 Task: On the page apply the page number position in the show on the first page.
Action: Mouse moved to (160, 71)
Screenshot: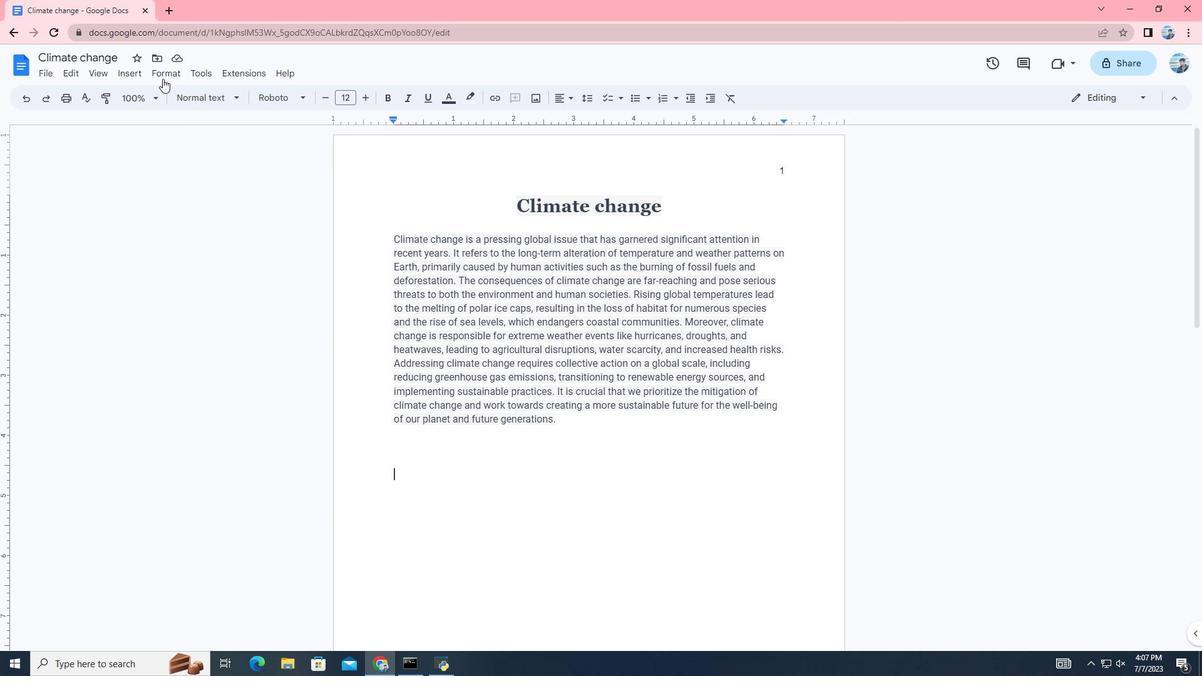 
Action: Mouse pressed left at (160, 71)
Screenshot: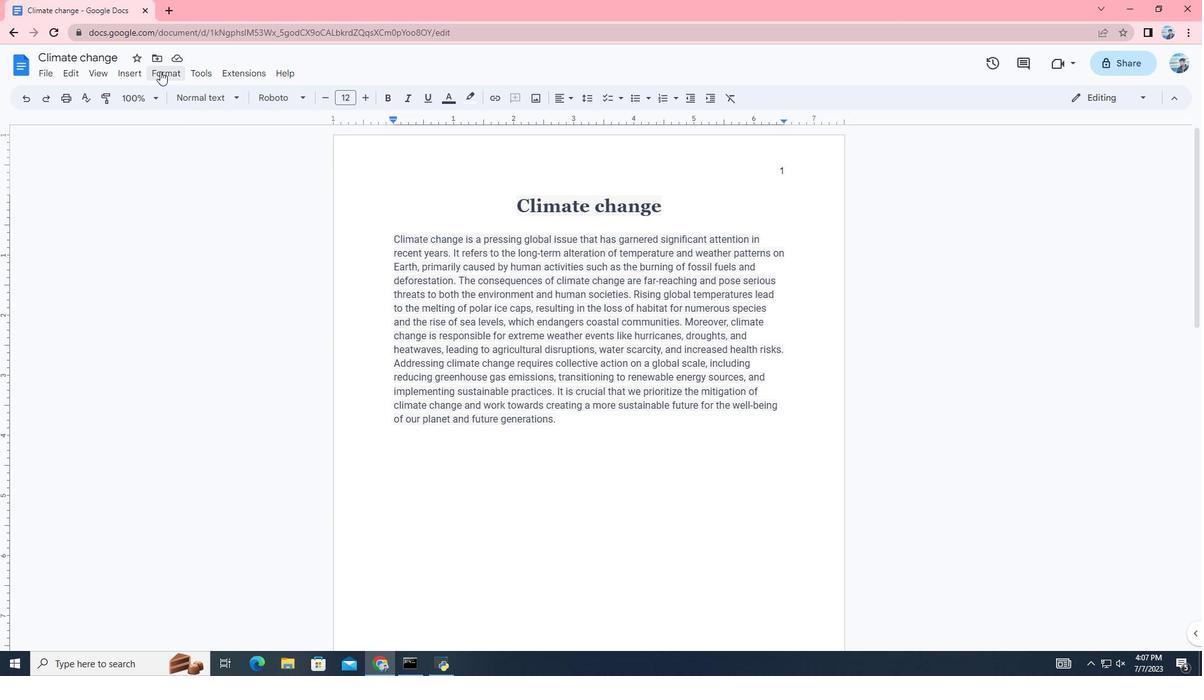
Action: Mouse moved to (222, 240)
Screenshot: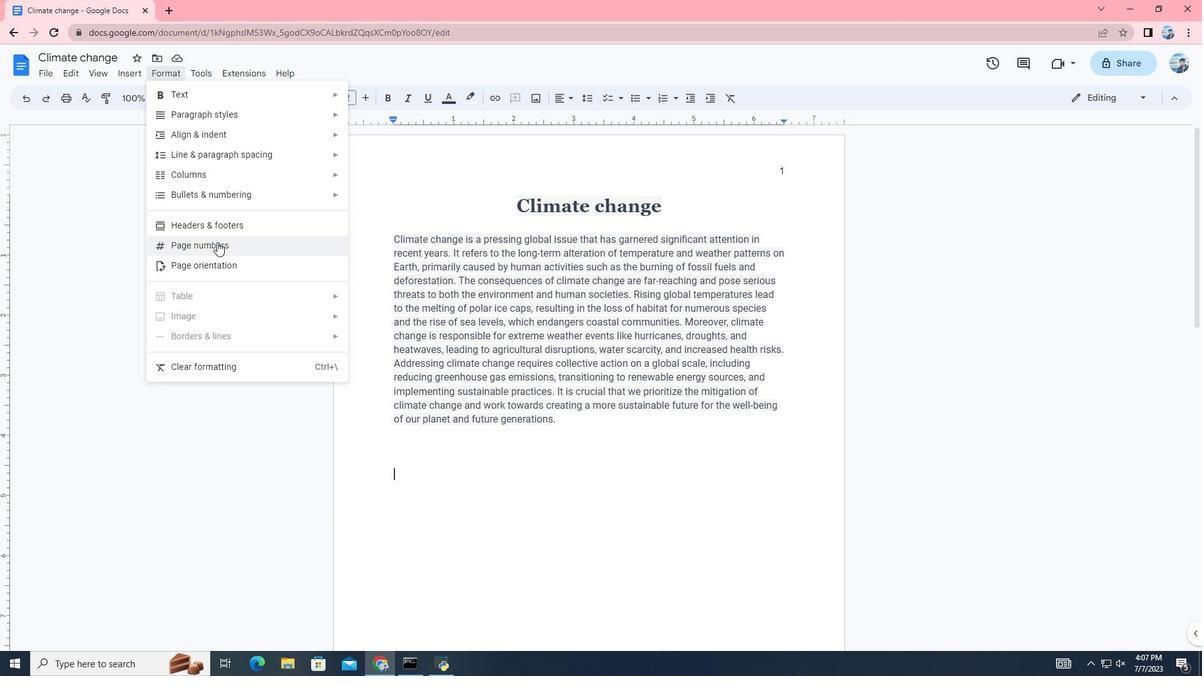 
Action: Mouse pressed left at (222, 240)
Screenshot: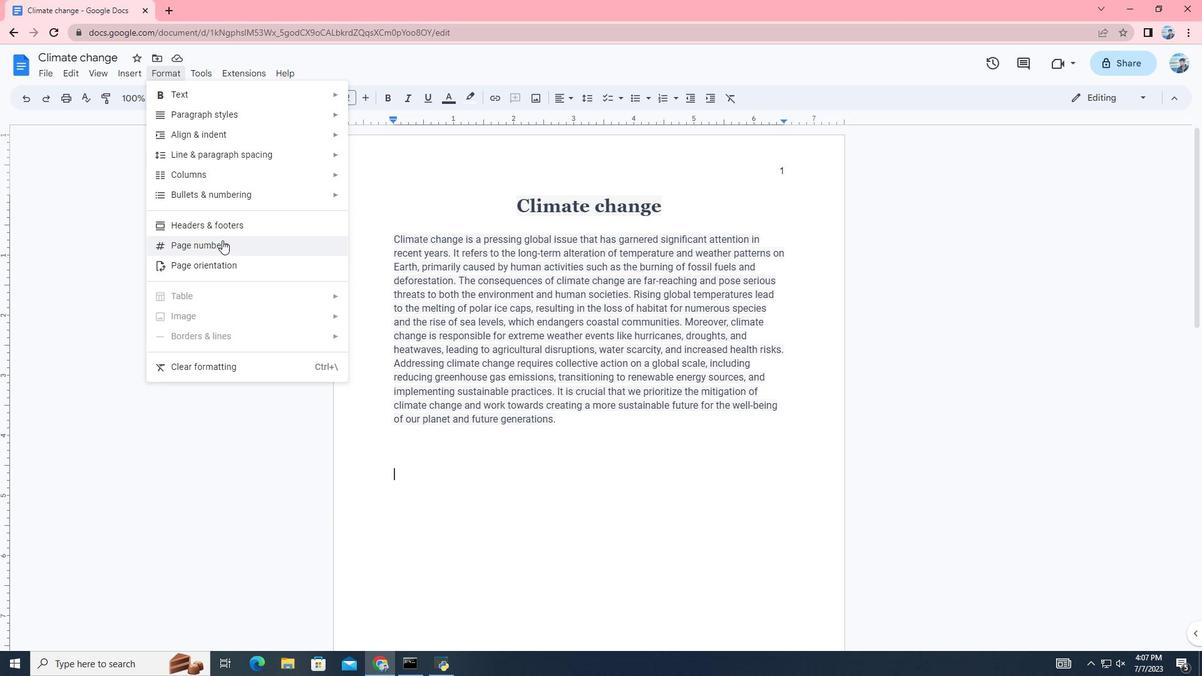 
Action: Mouse moved to (507, 313)
Screenshot: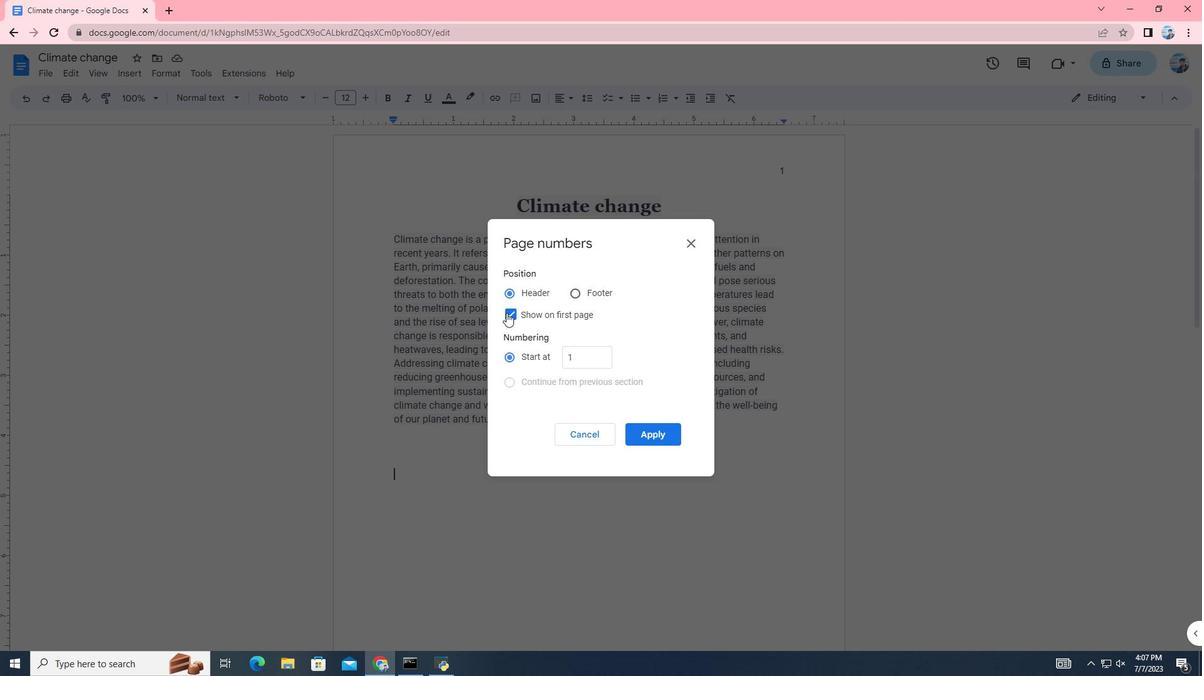 
Action: Mouse pressed left at (507, 313)
Screenshot: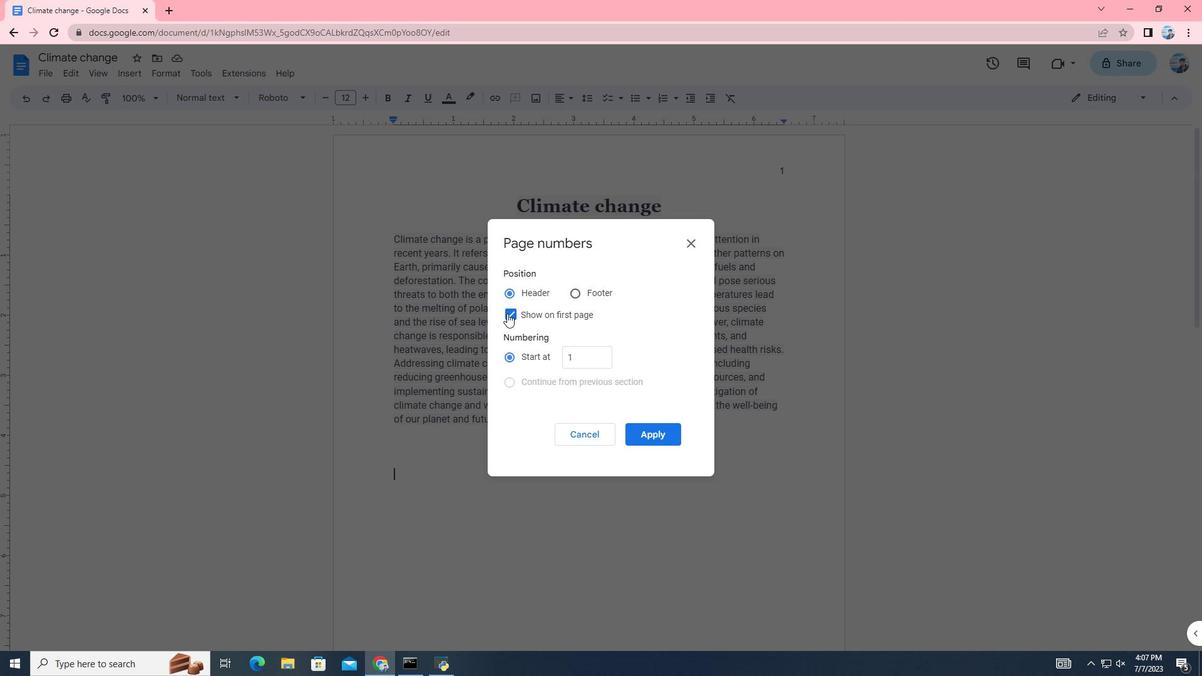 
Action: Mouse moved to (509, 313)
Screenshot: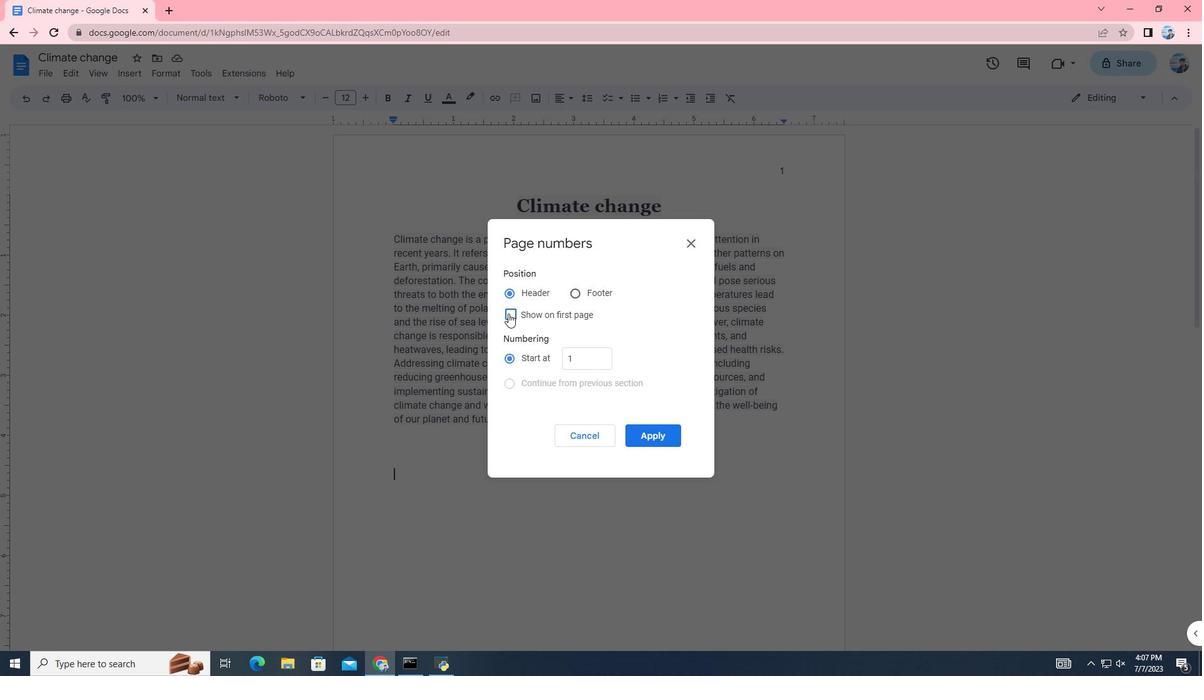 
Action: Mouse pressed left at (509, 313)
Screenshot: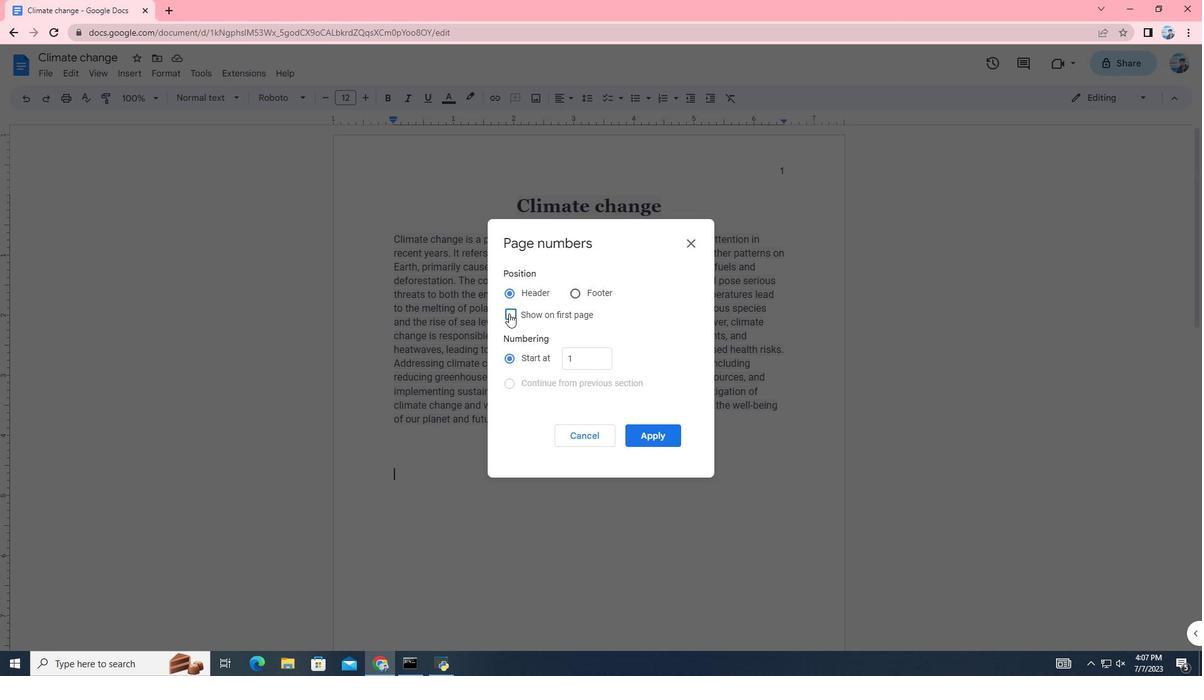 
Action: Mouse moved to (632, 432)
Screenshot: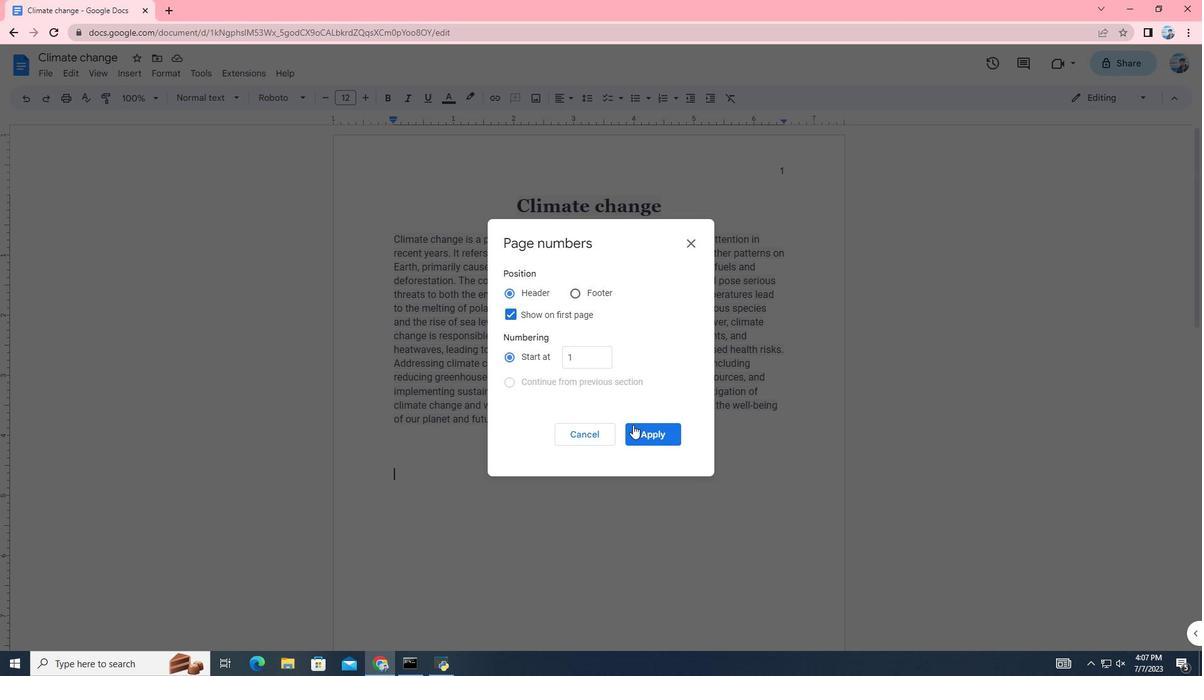 
Action: Mouse pressed left at (632, 432)
Screenshot: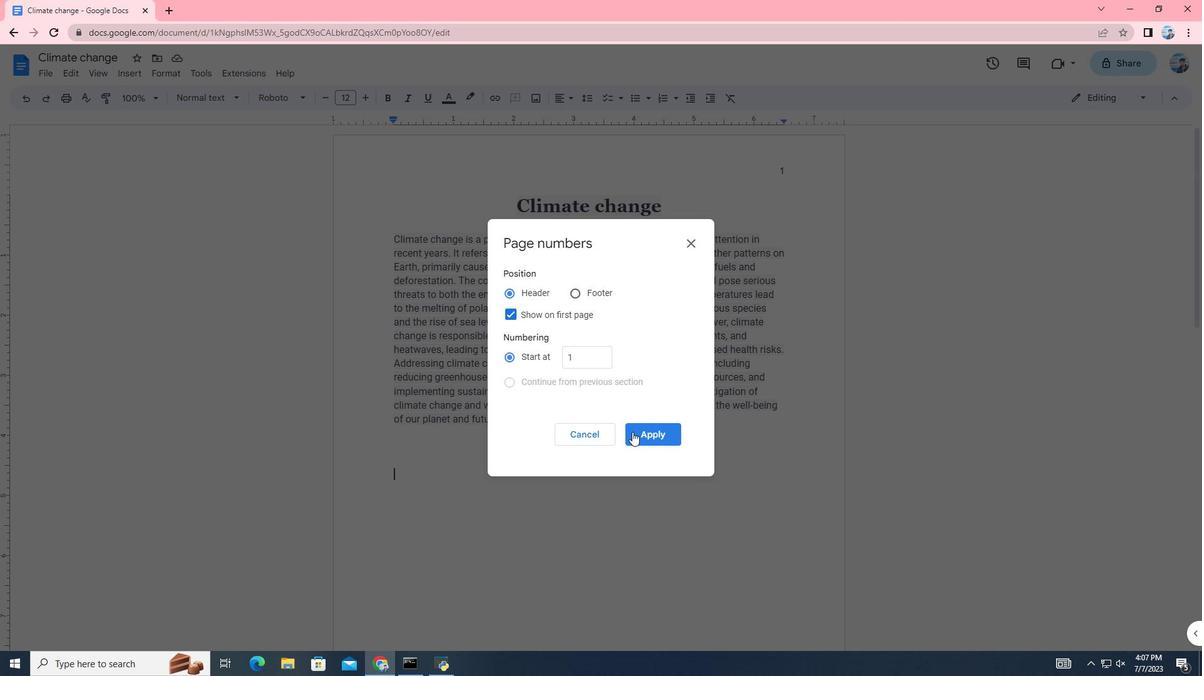 
Action: Mouse moved to (634, 430)
Screenshot: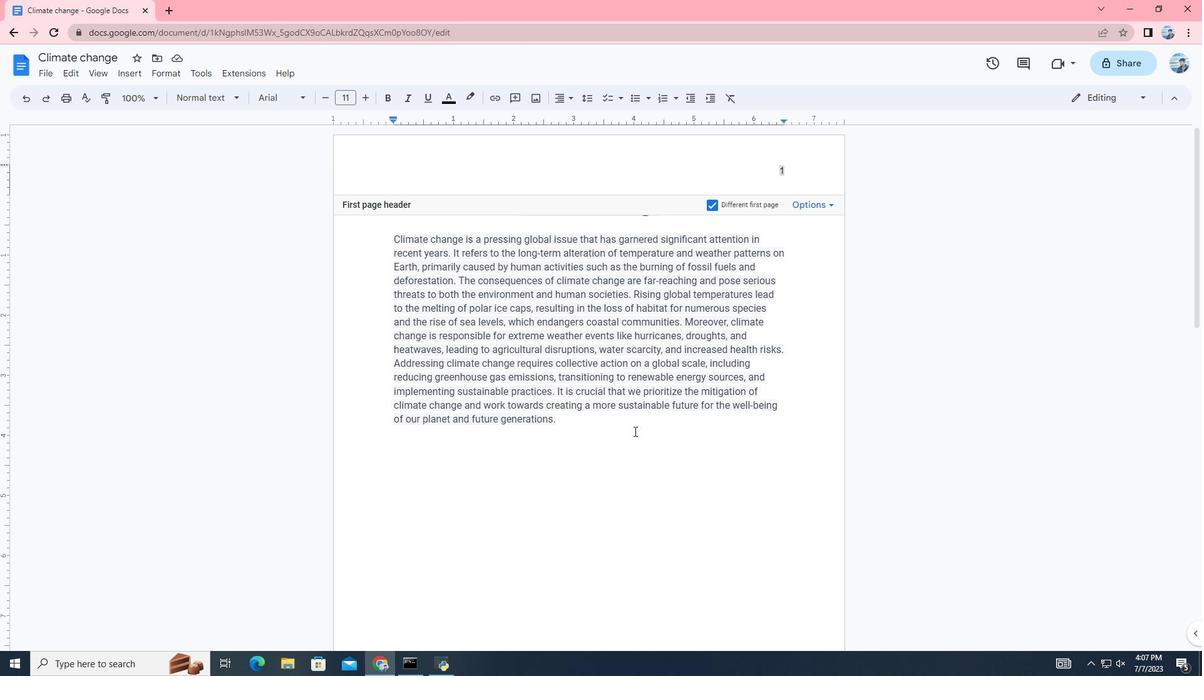 
